 Task: Set up ESLint for a specific project and address code errors and warnings.
Action: Mouse moved to (624, 367)
Screenshot: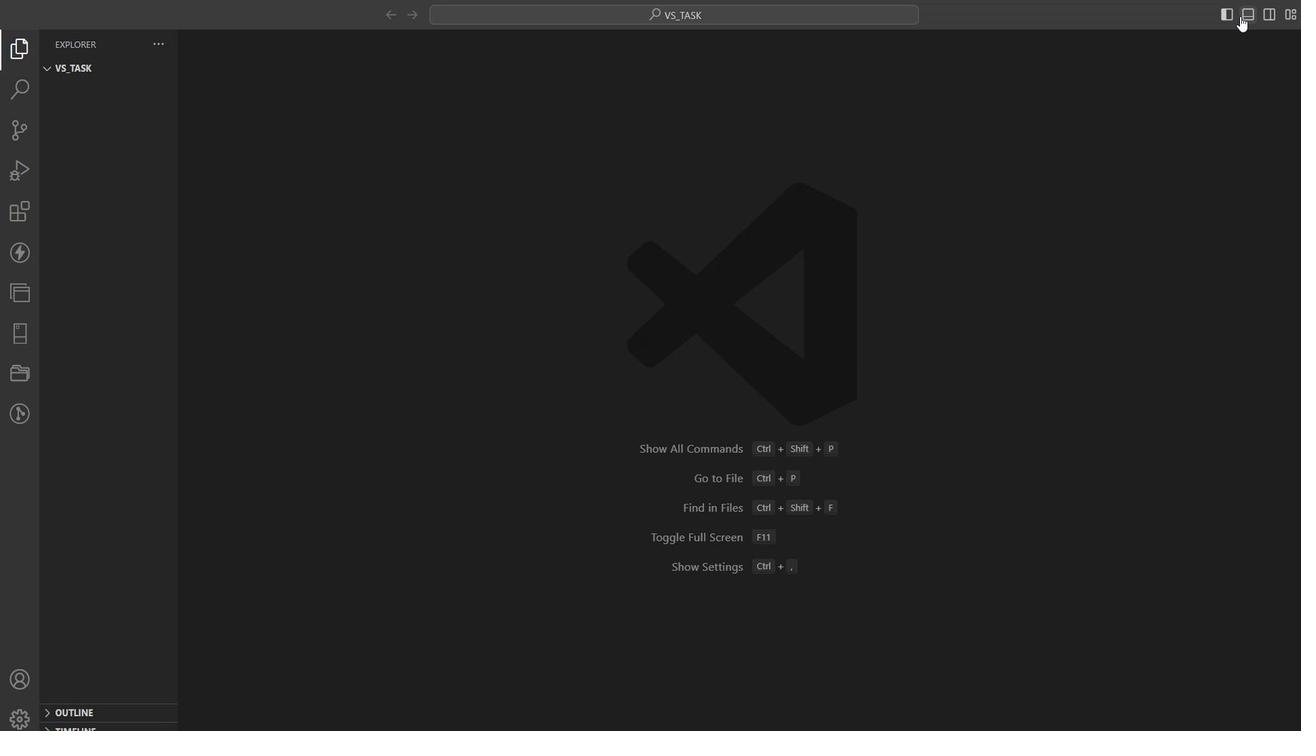 
Action: Mouse pressed left at (624, 367)
Screenshot: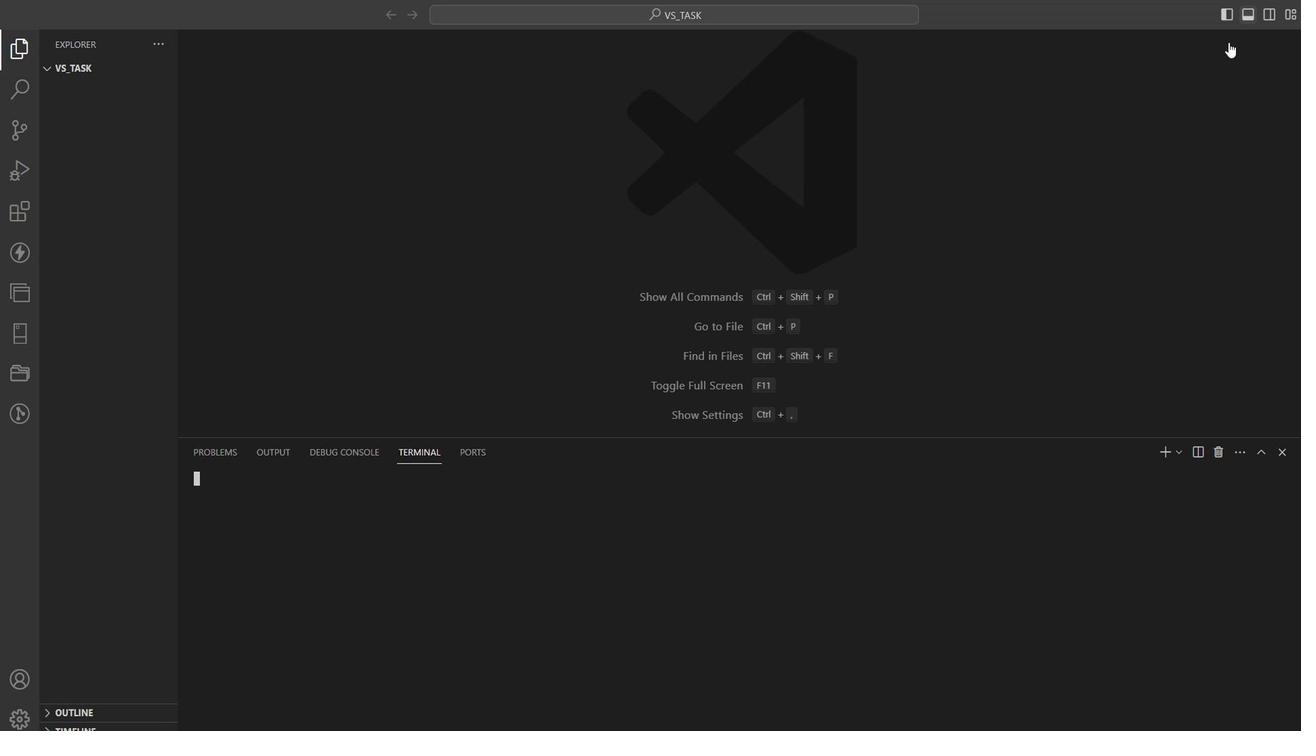 
Action: Mouse moved to (685, 479)
Screenshot: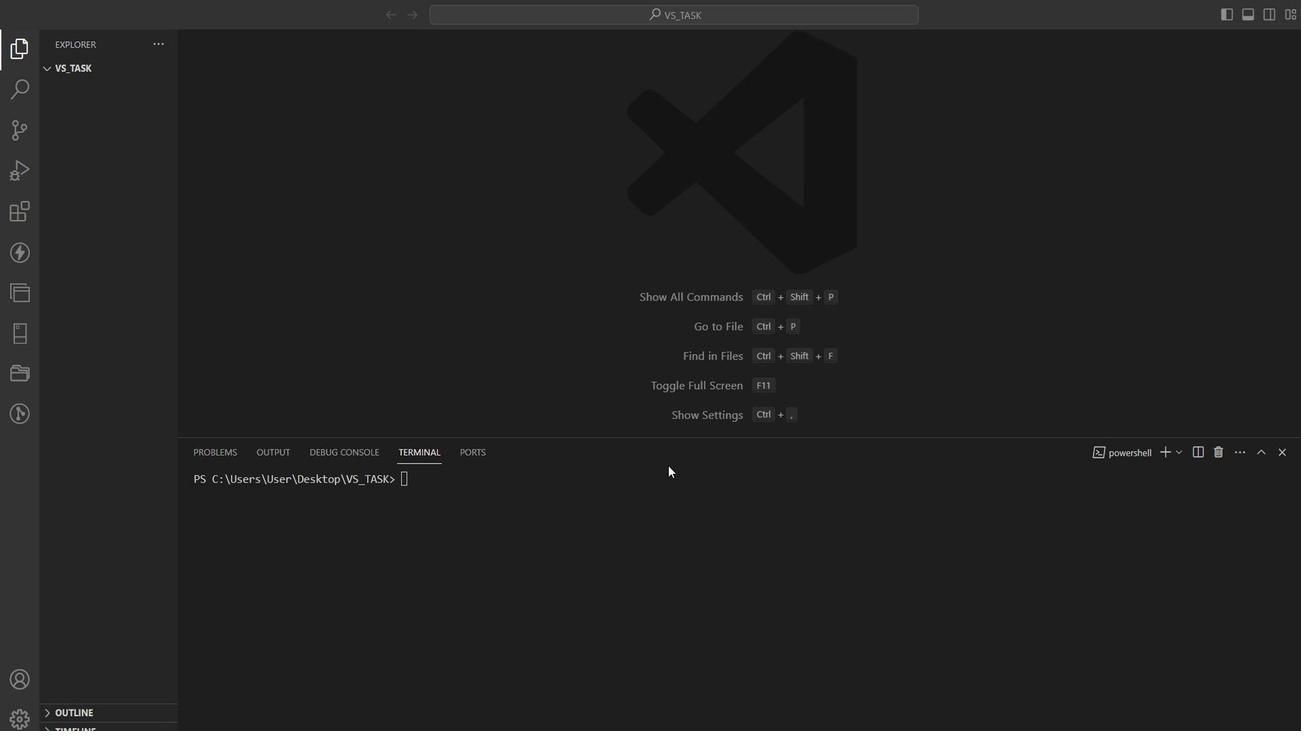 
Action: Mouse pressed left at (685, 479)
Screenshot: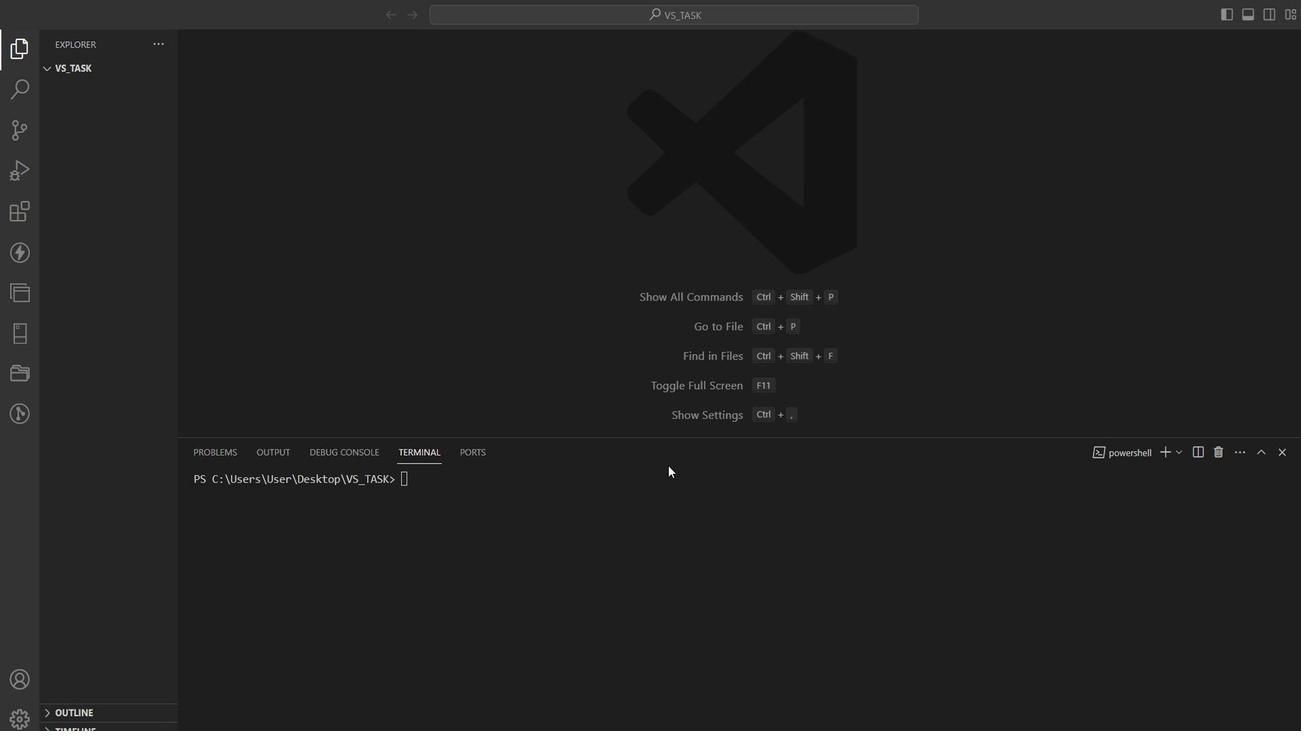 
Action: Mouse moved to (548, 500)
Screenshot: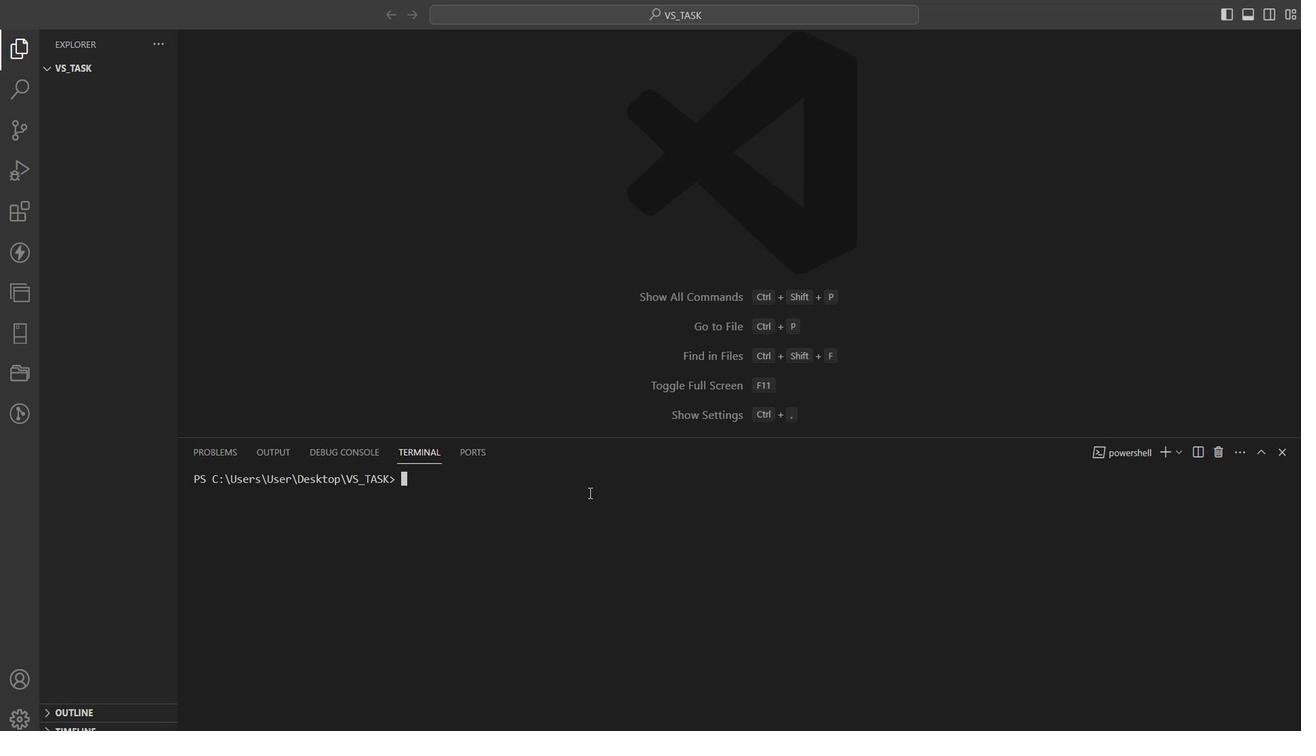 
Action: Mouse pressed left at (548, 500)
Screenshot: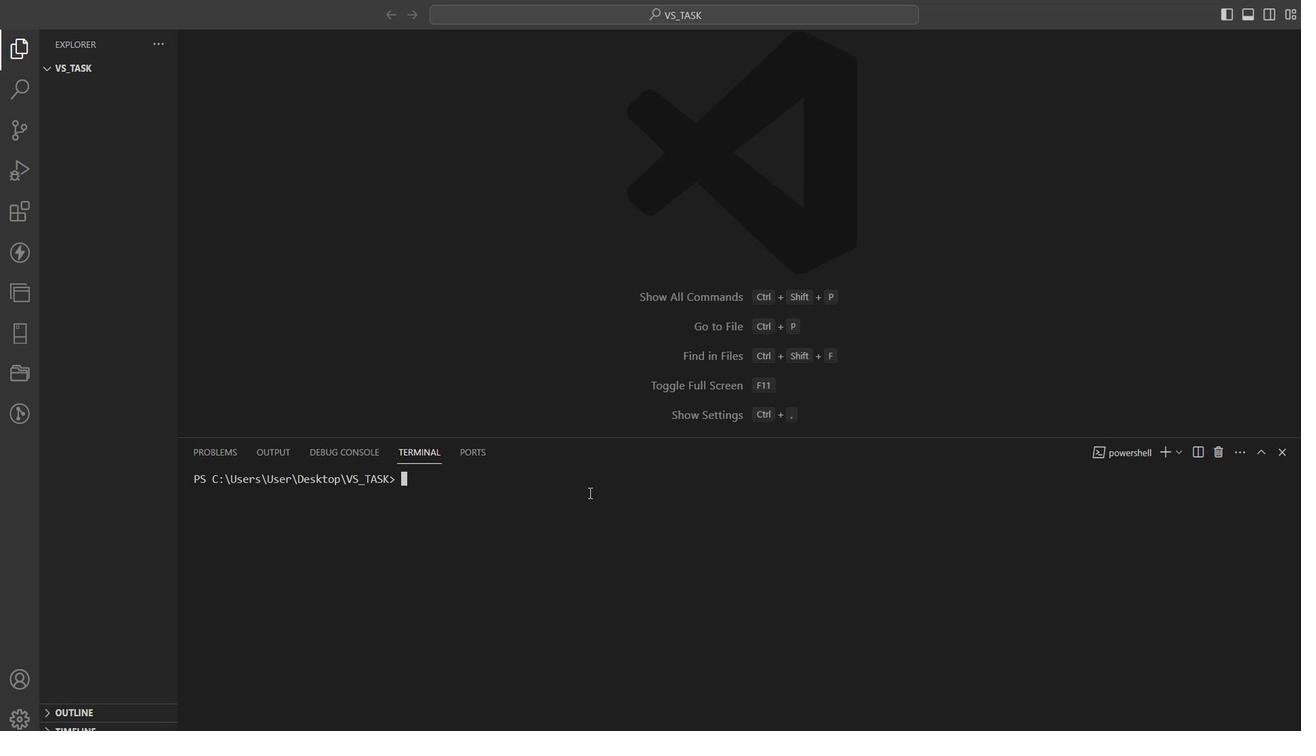 
Action: Key pressed npm<Key.space>install<Key.space>eslint<Key.space>--save-dev<Key.enter>
Screenshot: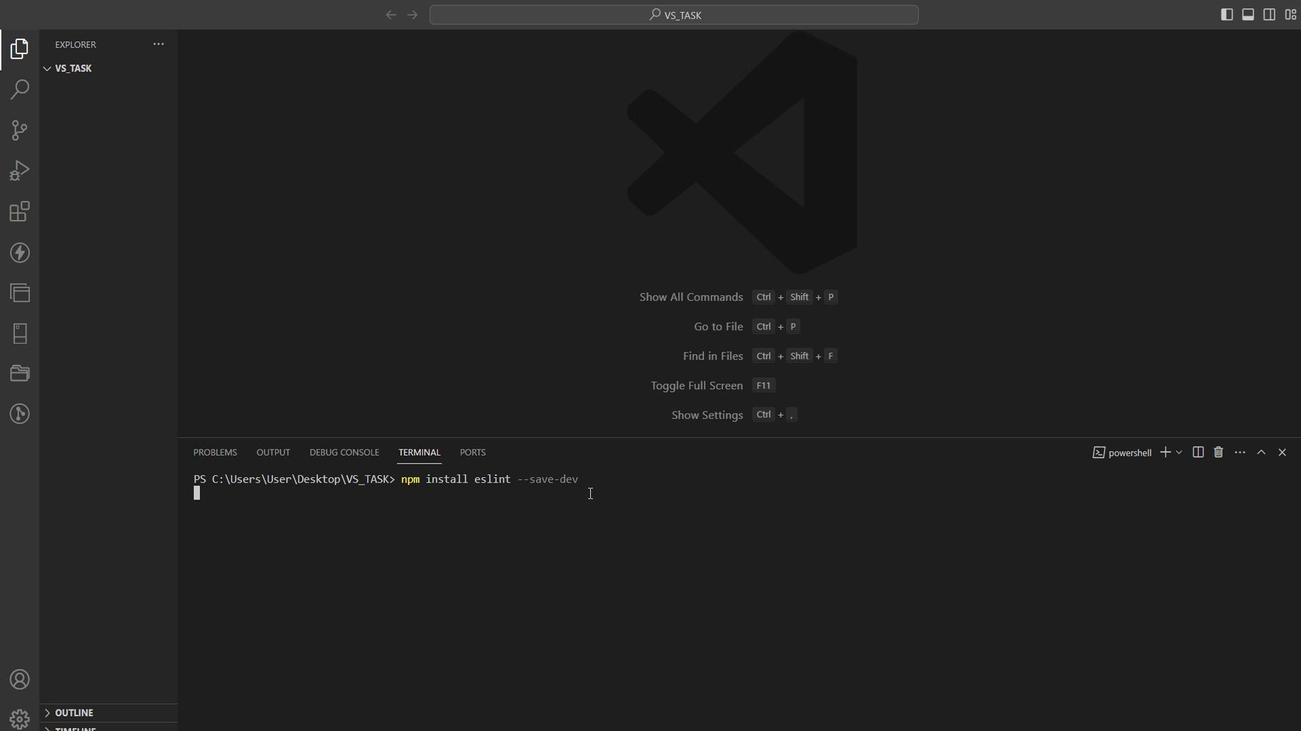 
Action: Mouse pressed left at (548, 500)
Screenshot: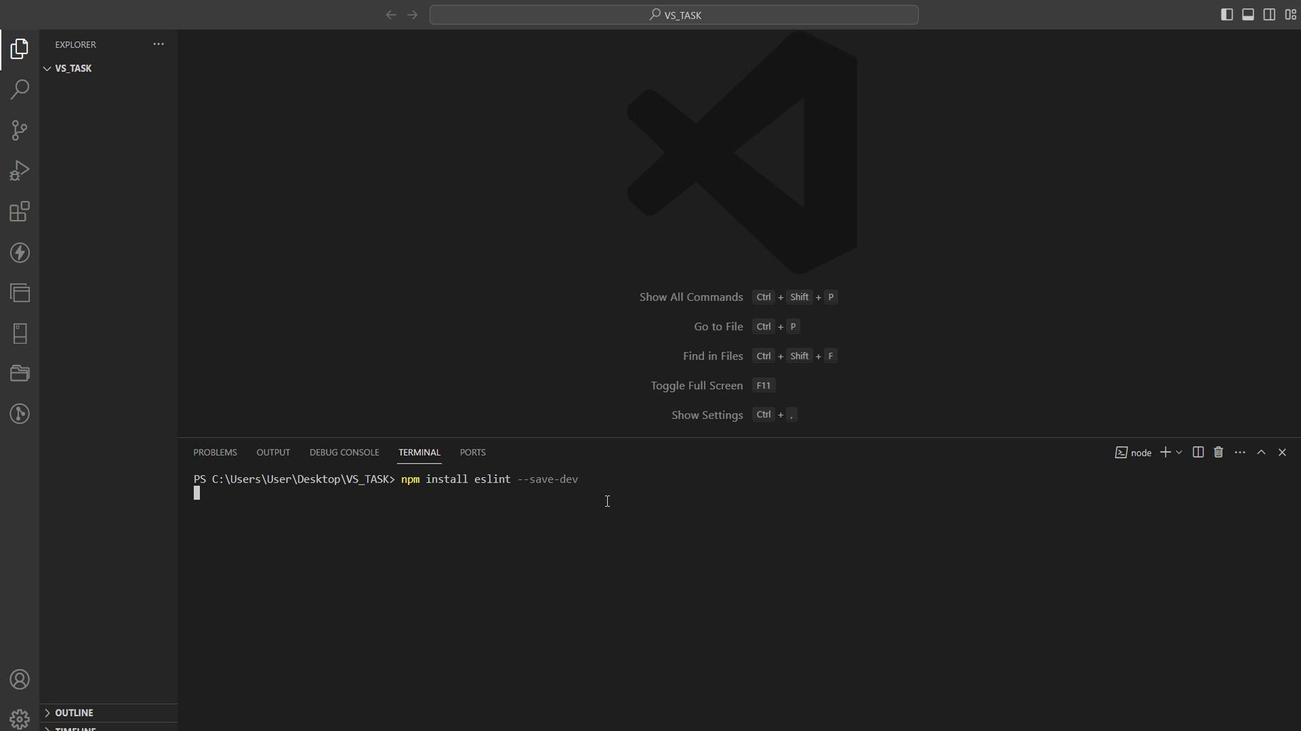 
Action: Mouse moved to (544, 504)
Screenshot: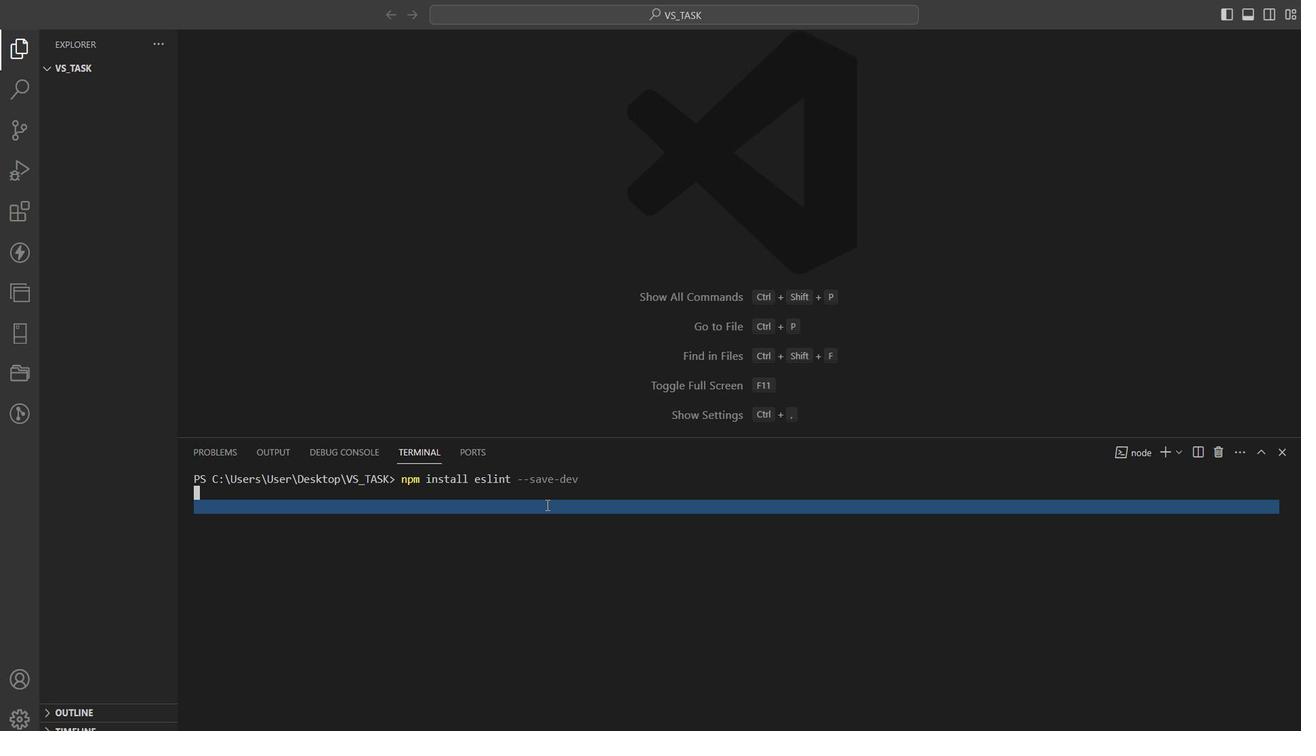 
Action: Mouse pressed left at (544, 504)
Screenshot: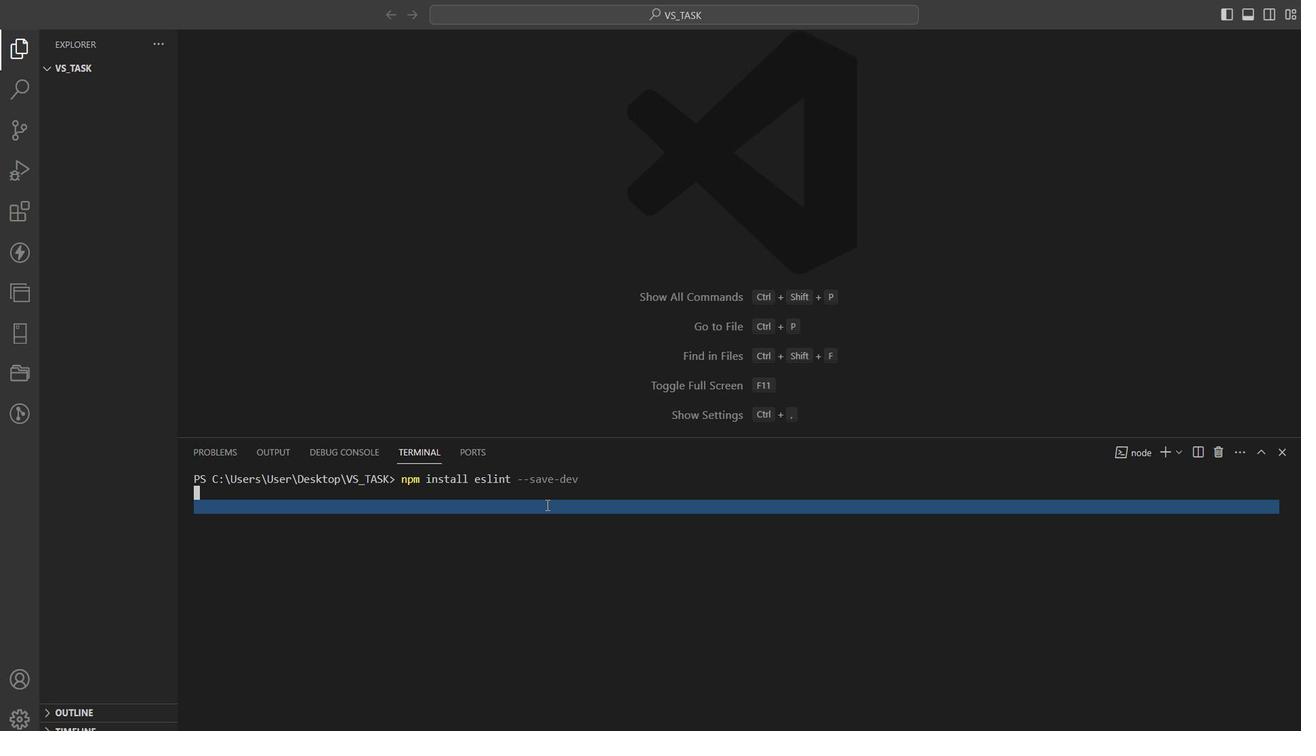 
Action: Mouse pressed left at (544, 504)
Screenshot: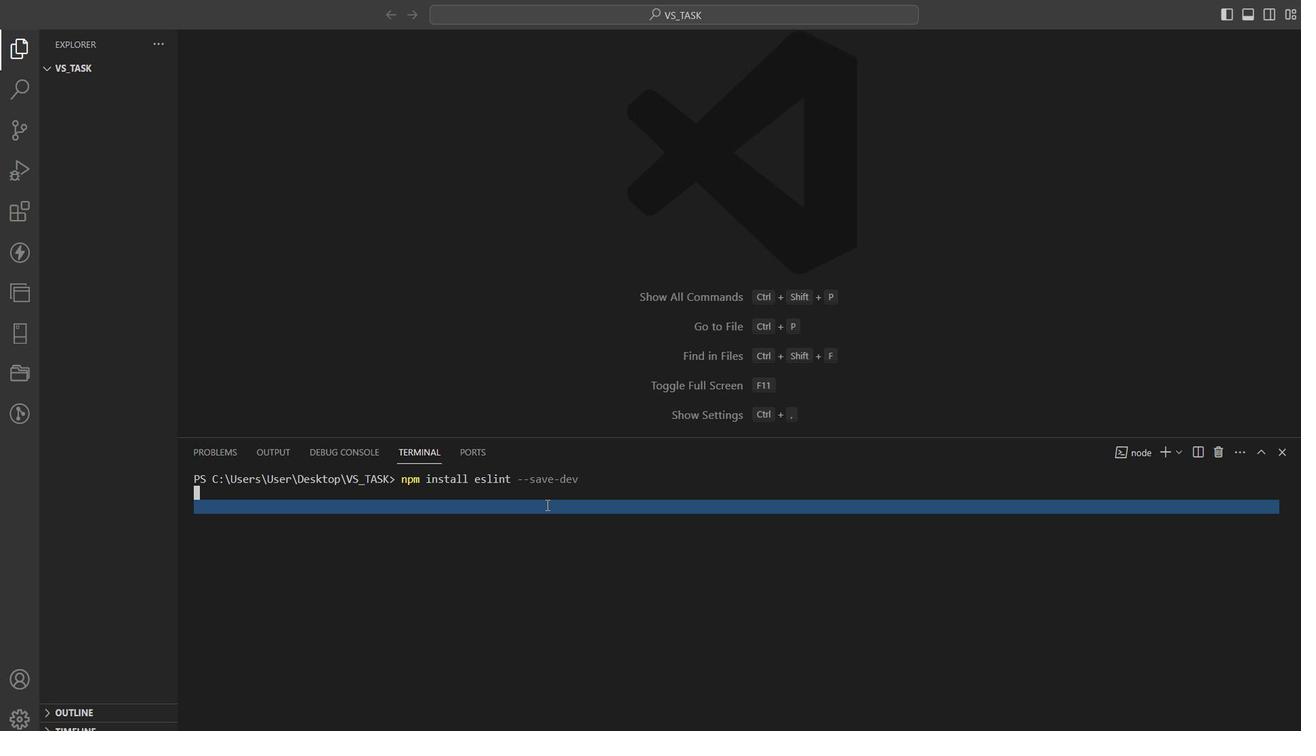 
Action: Mouse pressed left at (544, 504)
Screenshot: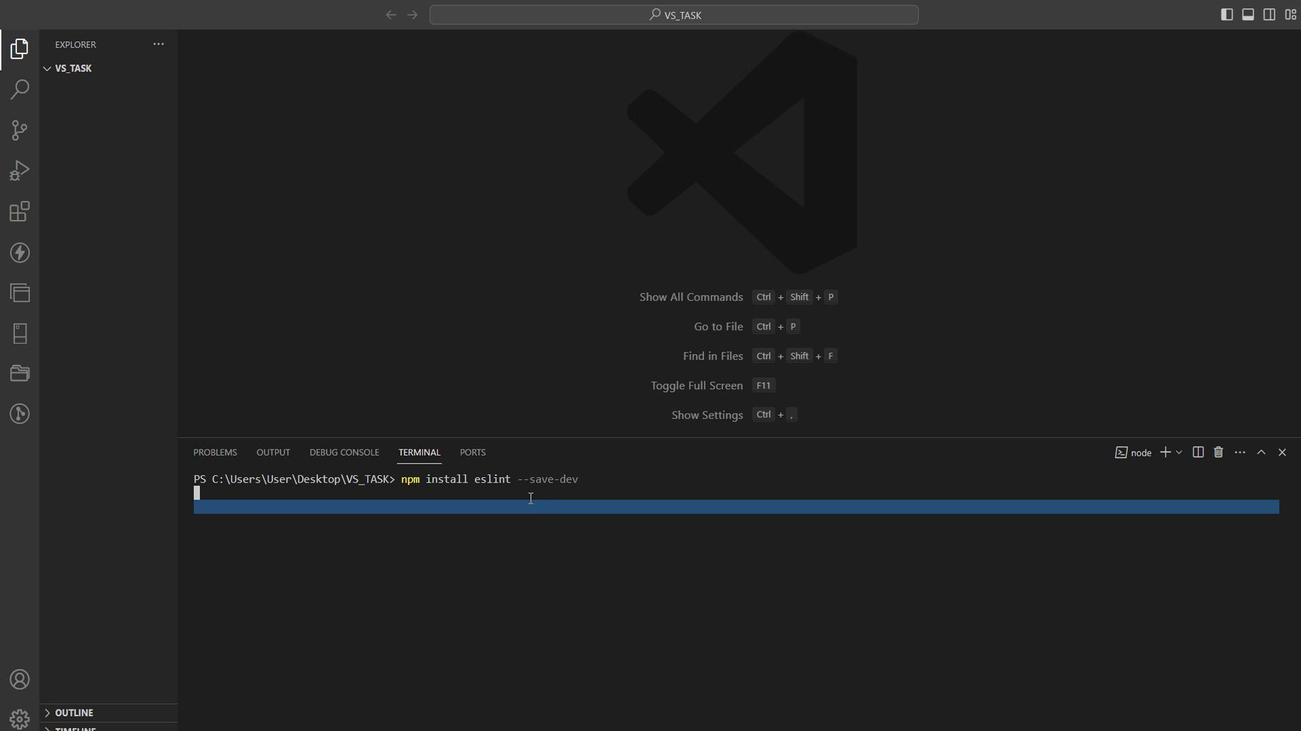 
Action: Mouse moved to (503, 502)
Screenshot: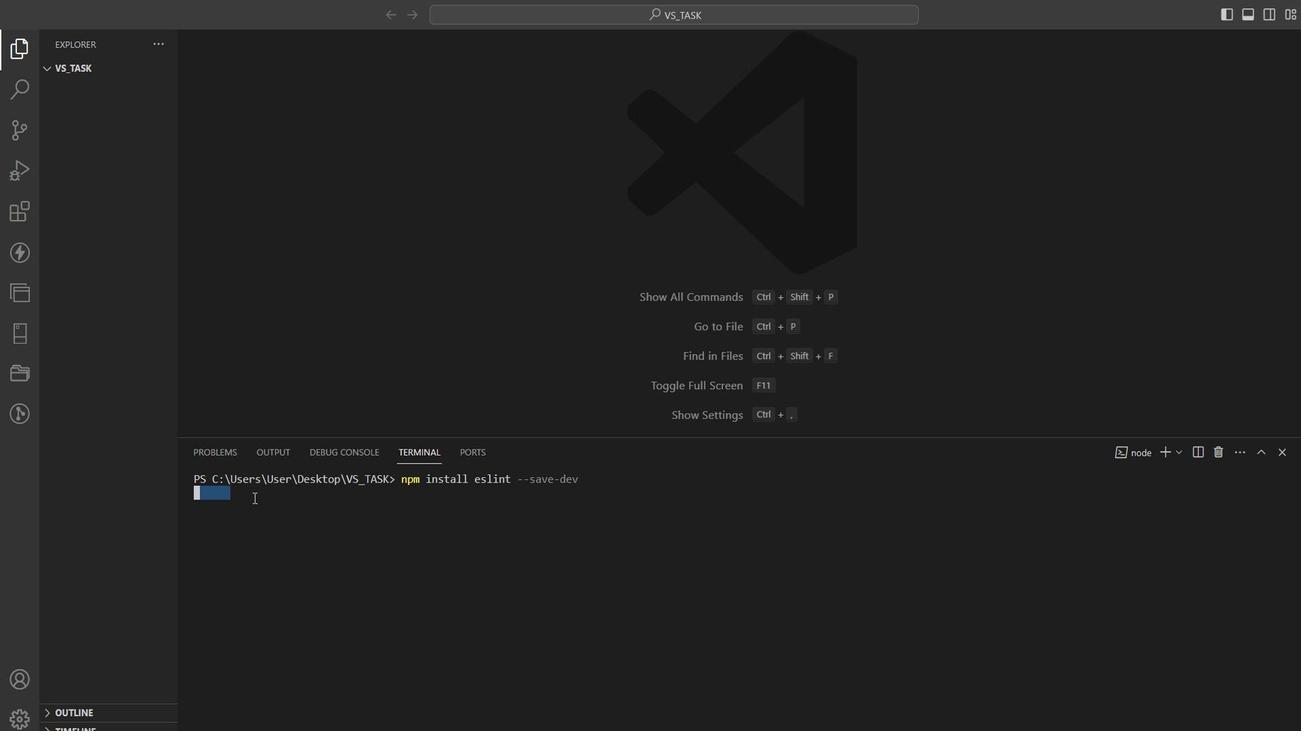 
Action: Mouse pressed left at (503, 502)
Screenshot: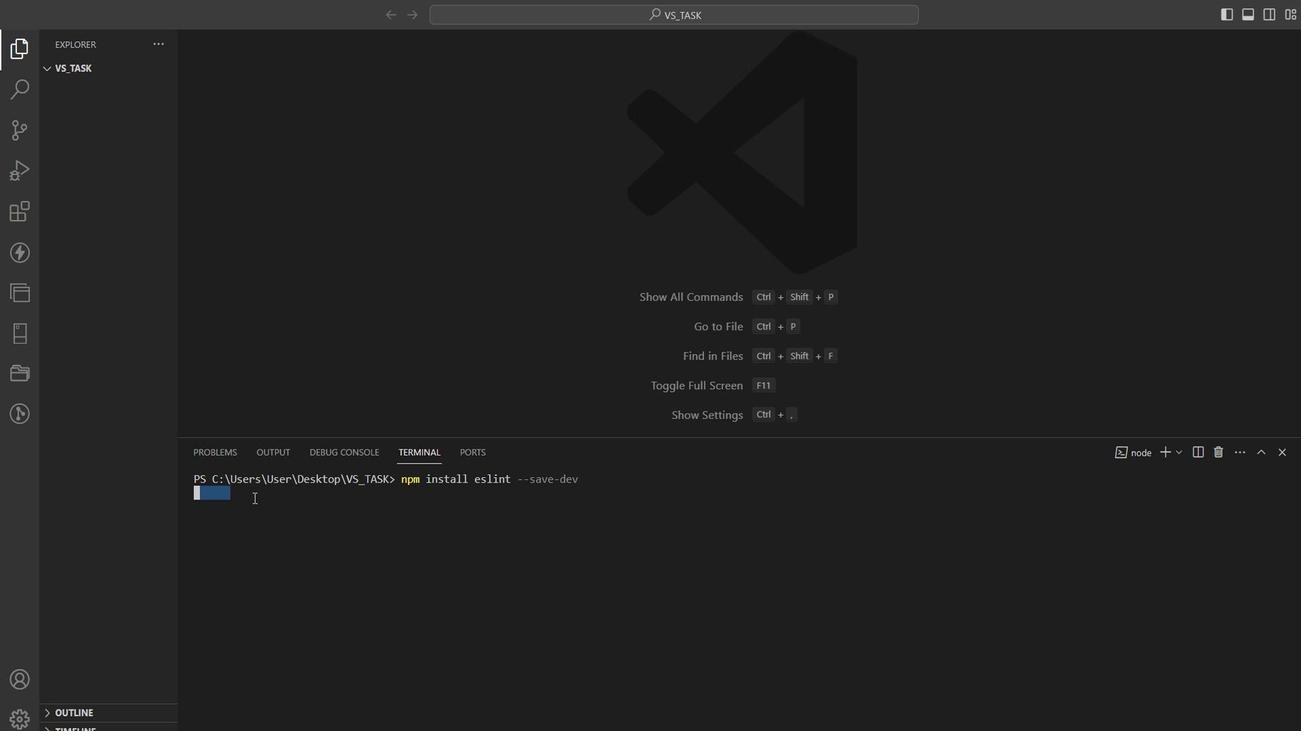 
Action: Mouse moved to (540, 464)
Screenshot: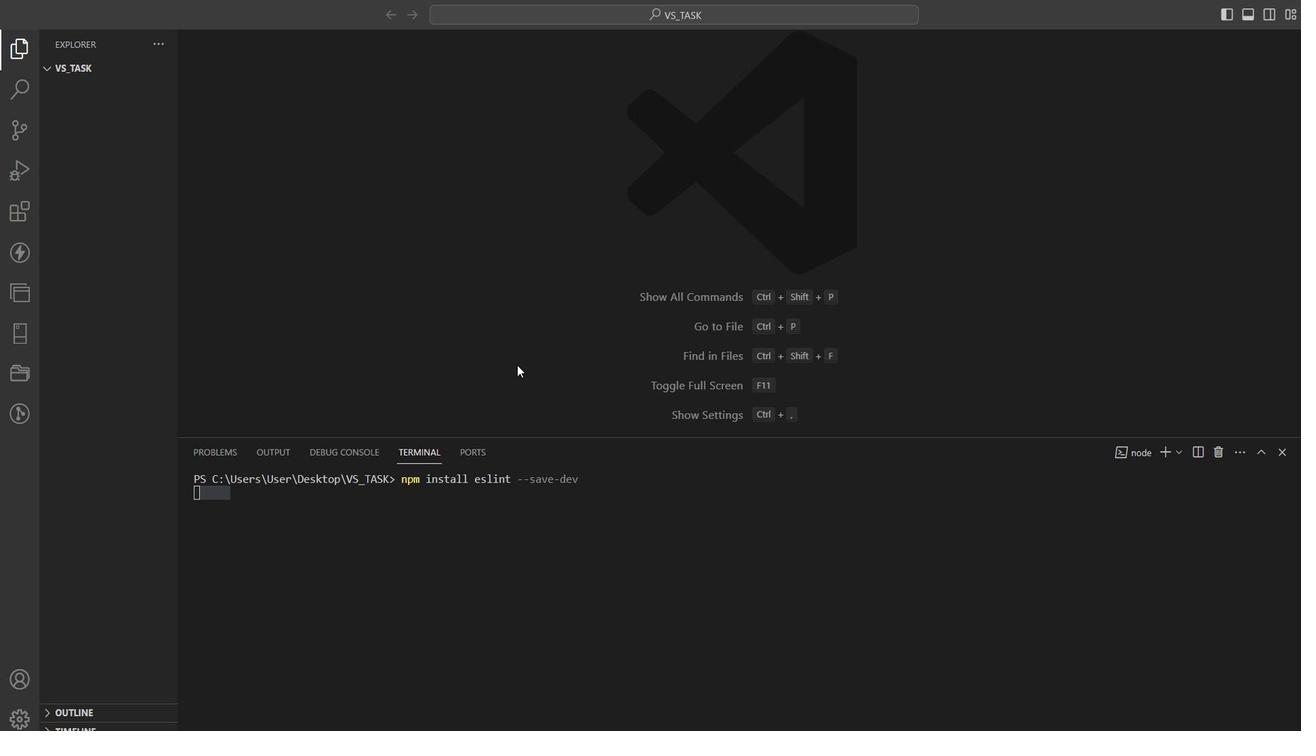 
Action: Mouse pressed left at (540, 464)
Screenshot: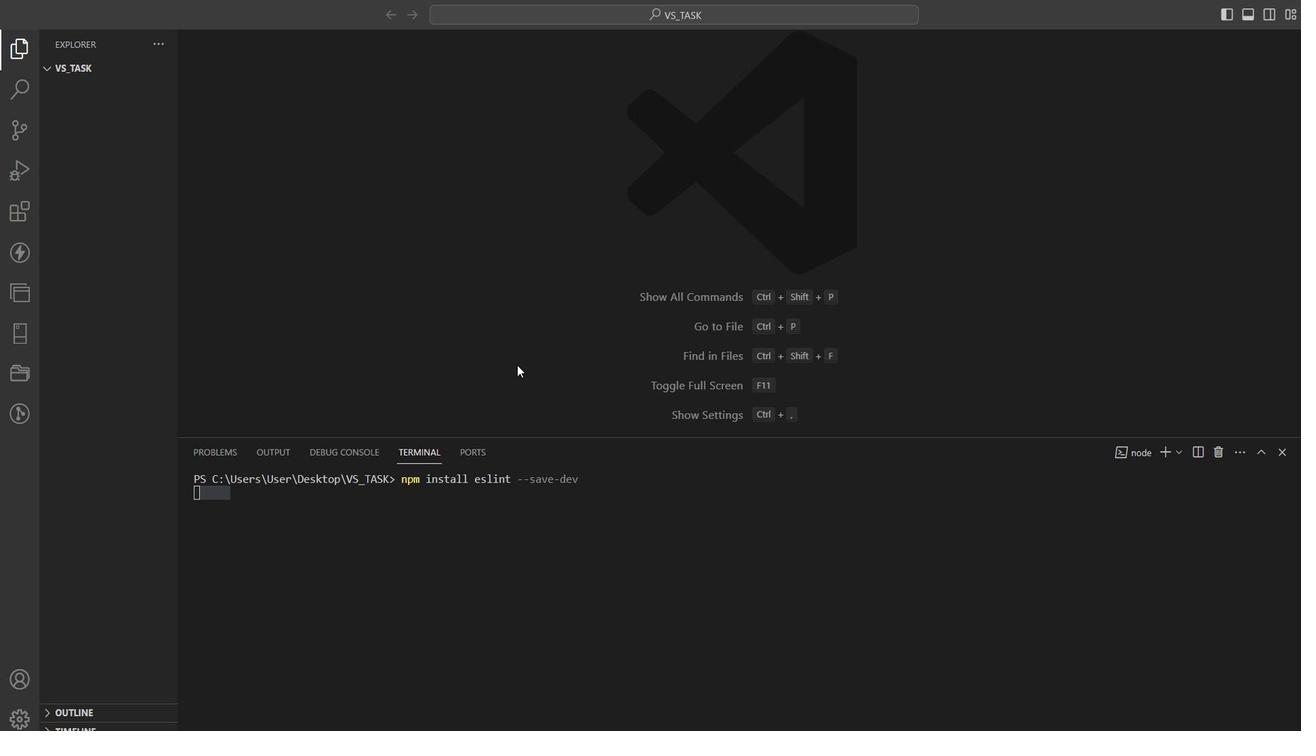 
Action: Mouse pressed left at (540, 464)
Screenshot: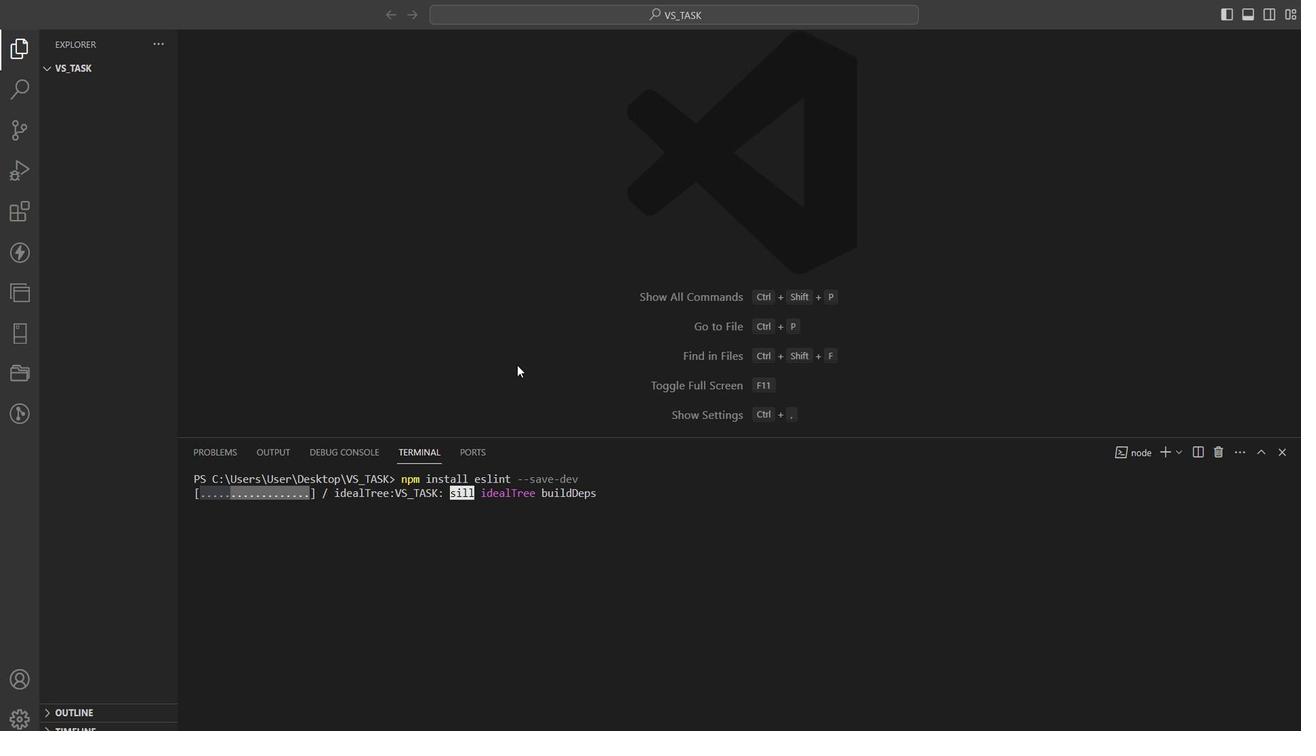 
Action: Mouse moved to (755, 487)
Screenshot: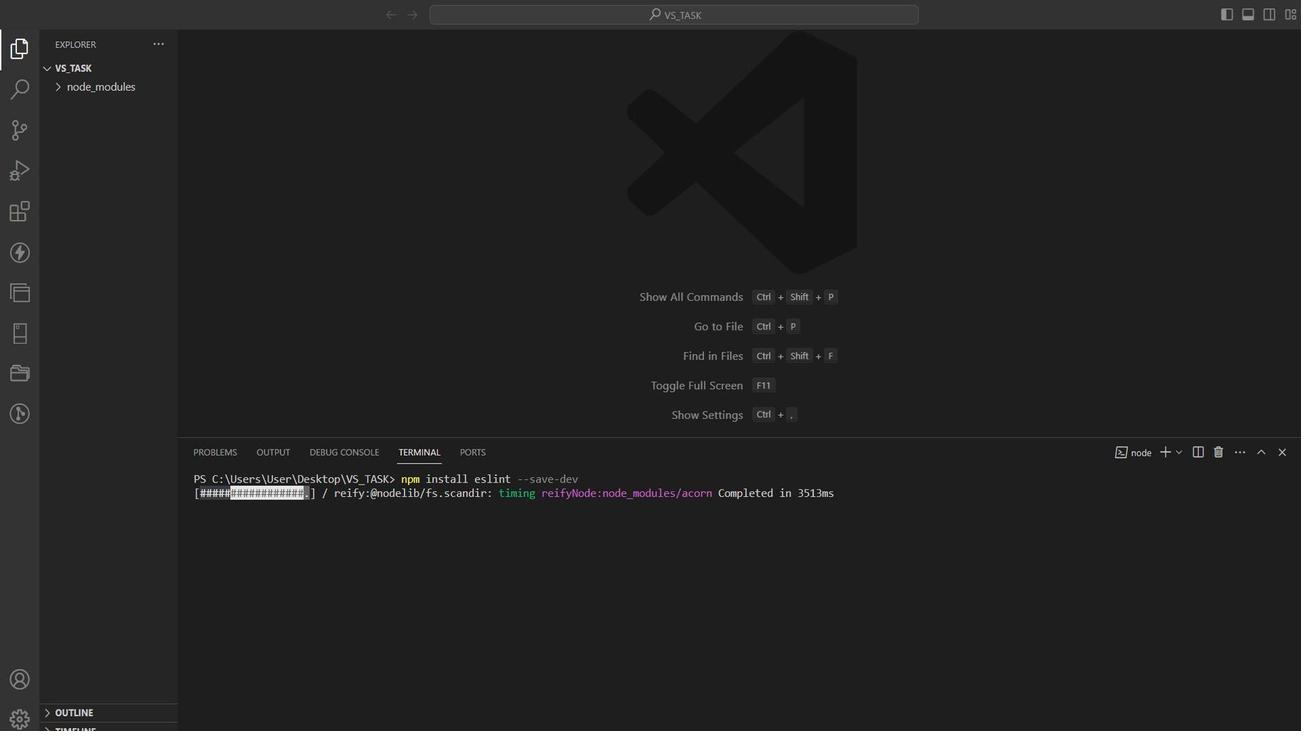 
Action: Mouse pressed left at (755, 487)
Screenshot: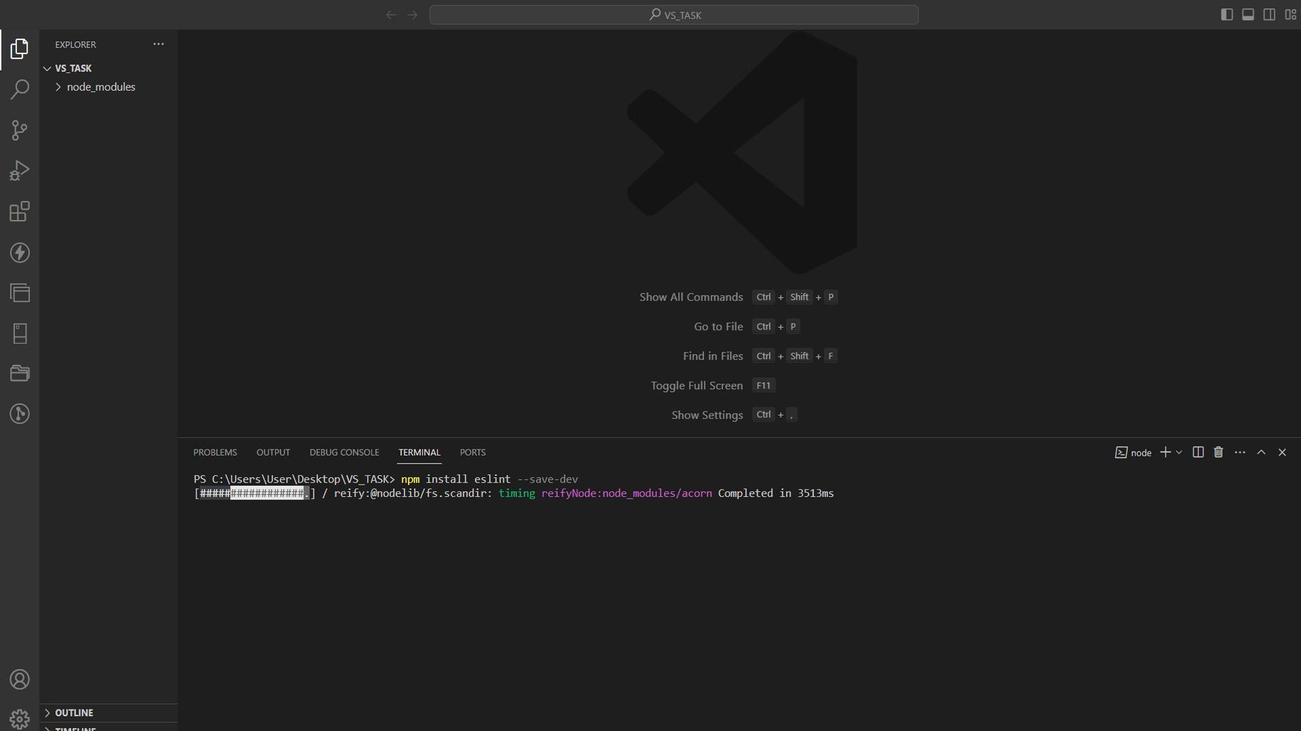
Action: Mouse moved to (683, 449)
Screenshot: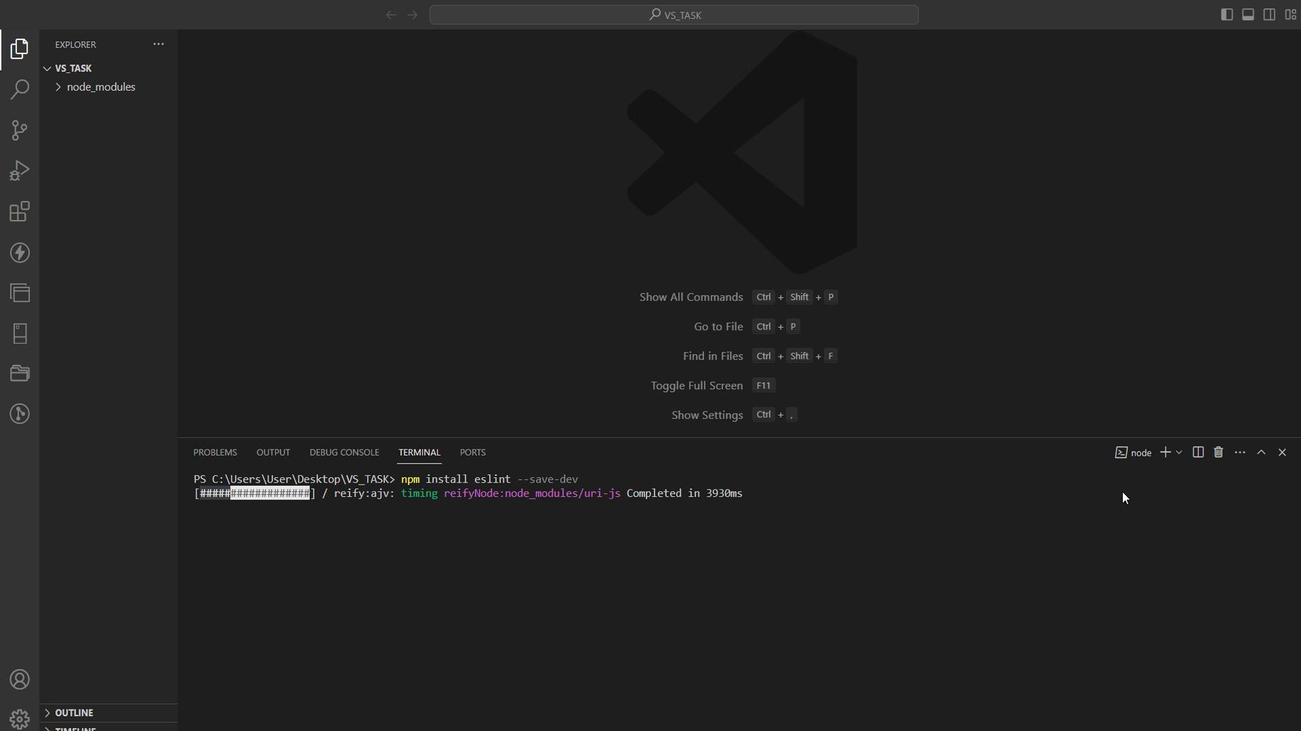 
Action: Mouse pressed left at (683, 449)
Screenshot: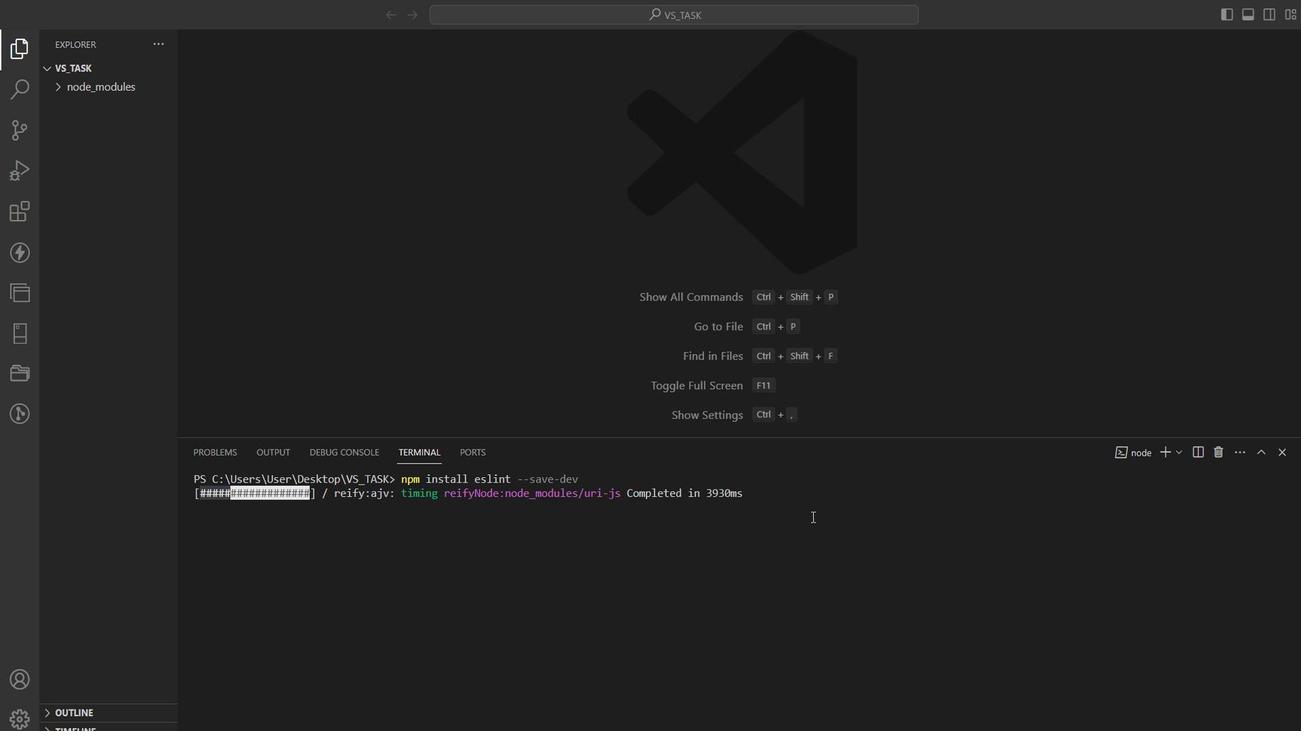 
Action: Mouse moved to (554, 519)
Screenshot: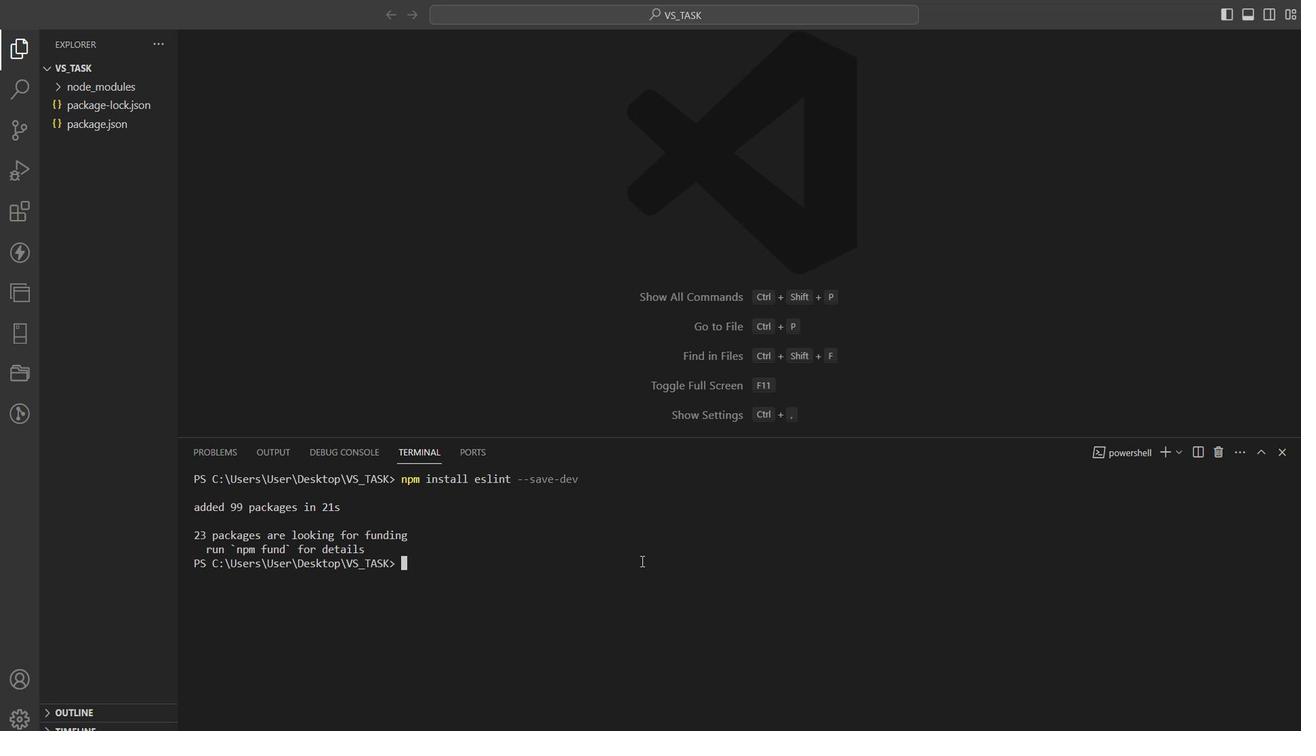 
Action: Mouse pressed left at (554, 519)
Screenshot: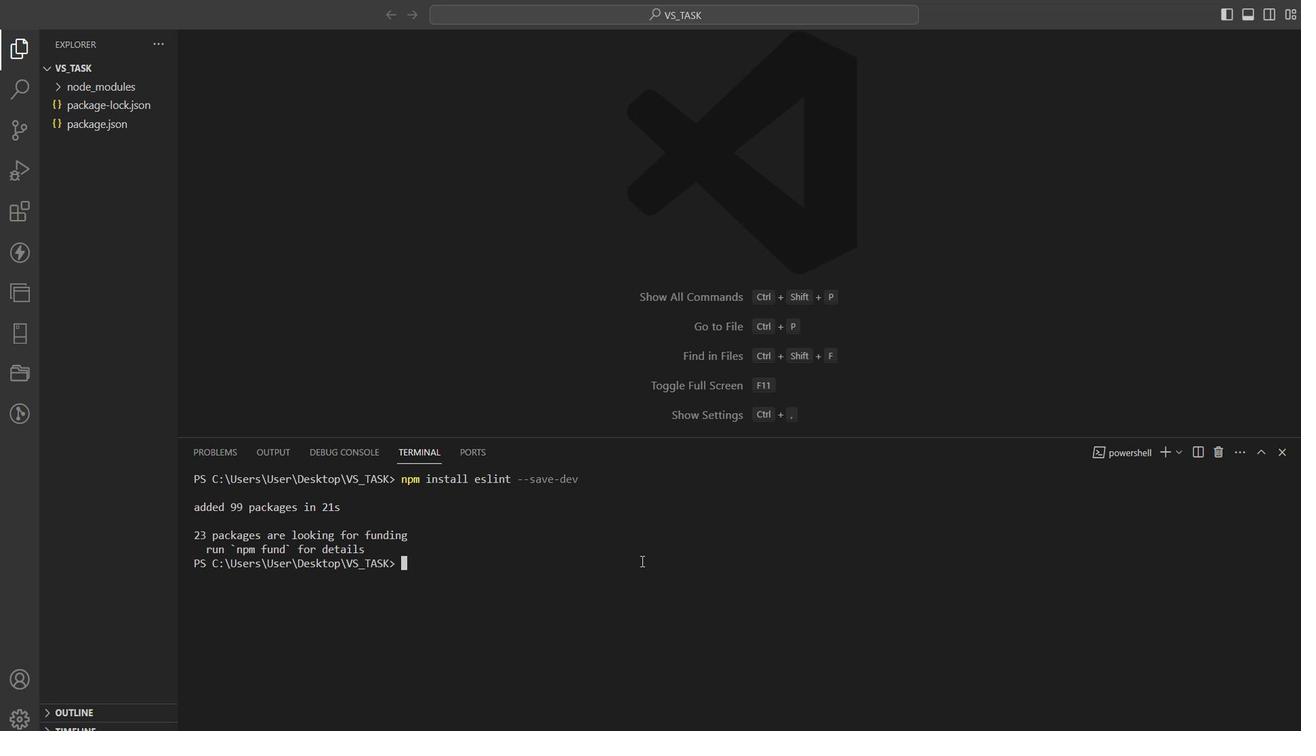 
Action: Mouse moved to (554, 519)
Screenshot: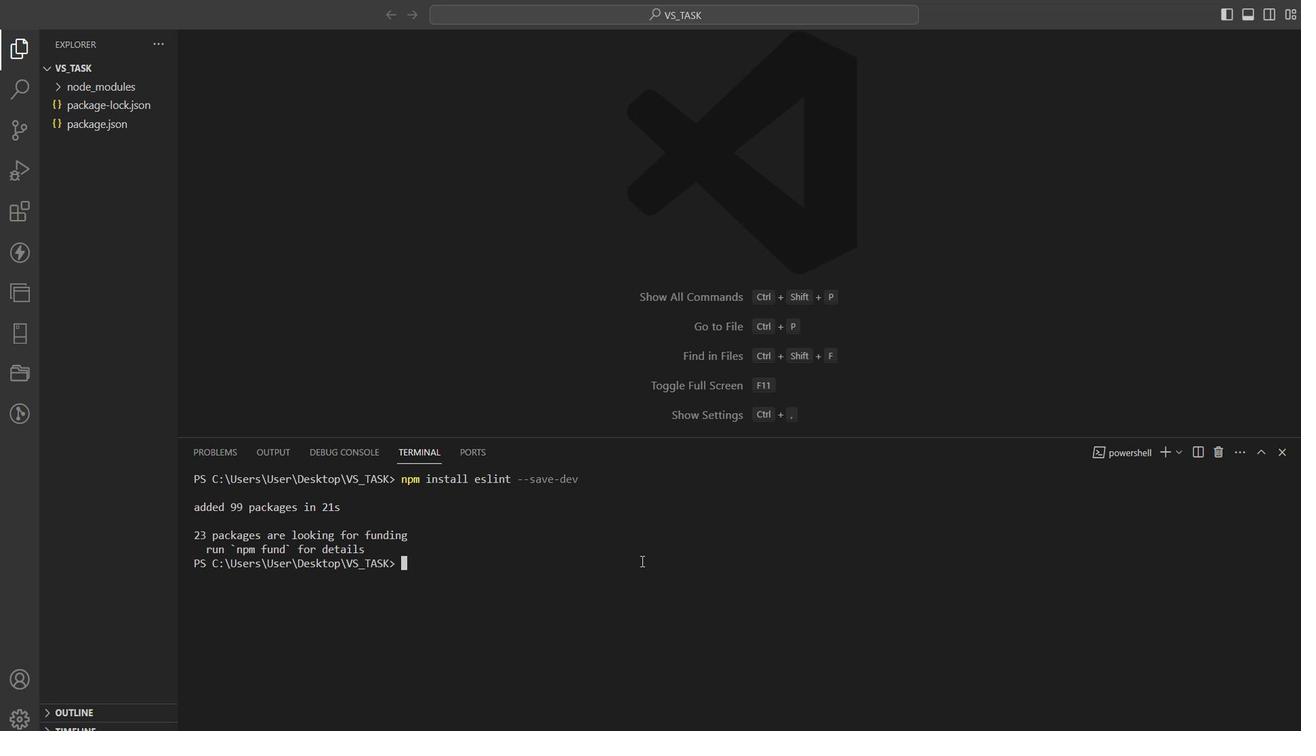 
Action: Key pressed yarn<Key.space>add<Key.space>eslint<Key.space>--dev<Key.enter><Key.up><Key.left><Key.left><Key.left><Key.left><Key.left><Key.backspace><Key.backspace><Key.enter>clear<Key.enter>yarn<Key.space>add<Key.space>eslint<Key.space>--dev<Key.enter>npm<Key.space>add<Key.space>eslint<Key.space>--dev<Key.enter>
Screenshot: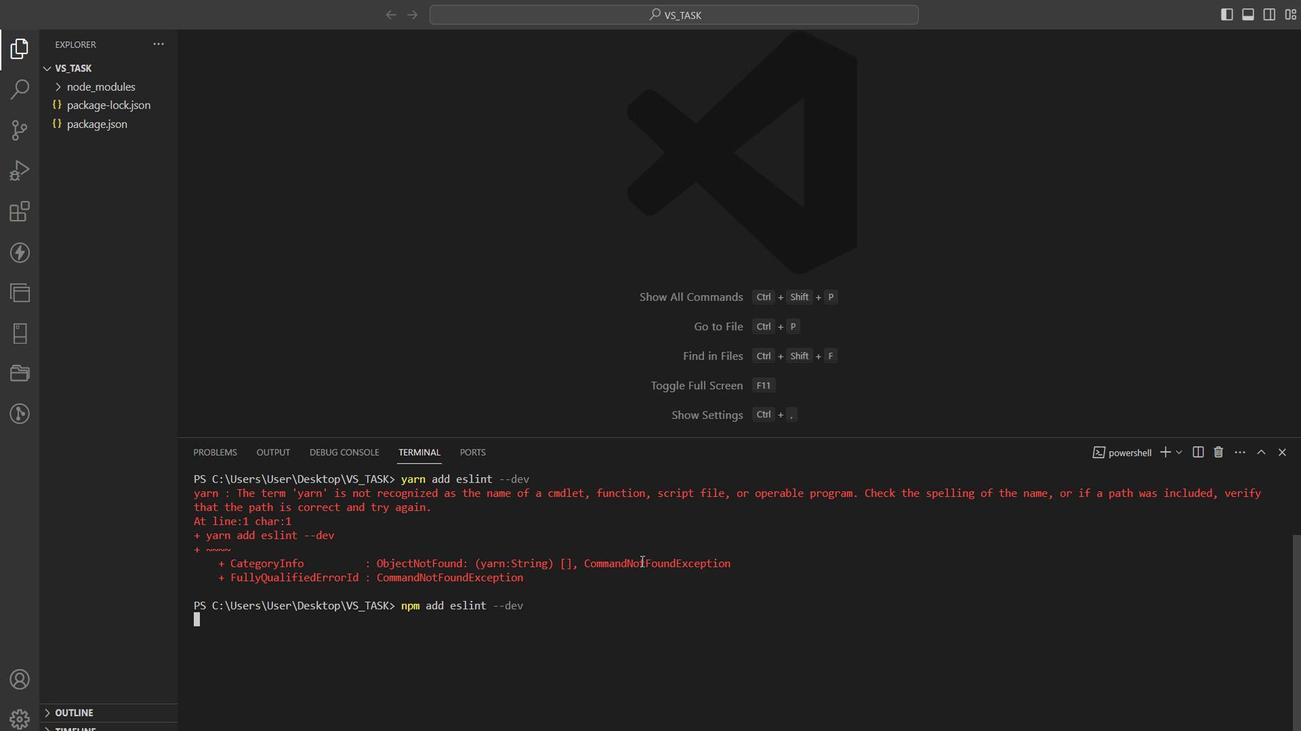 
Action: Mouse moved to (689, 494)
Screenshot: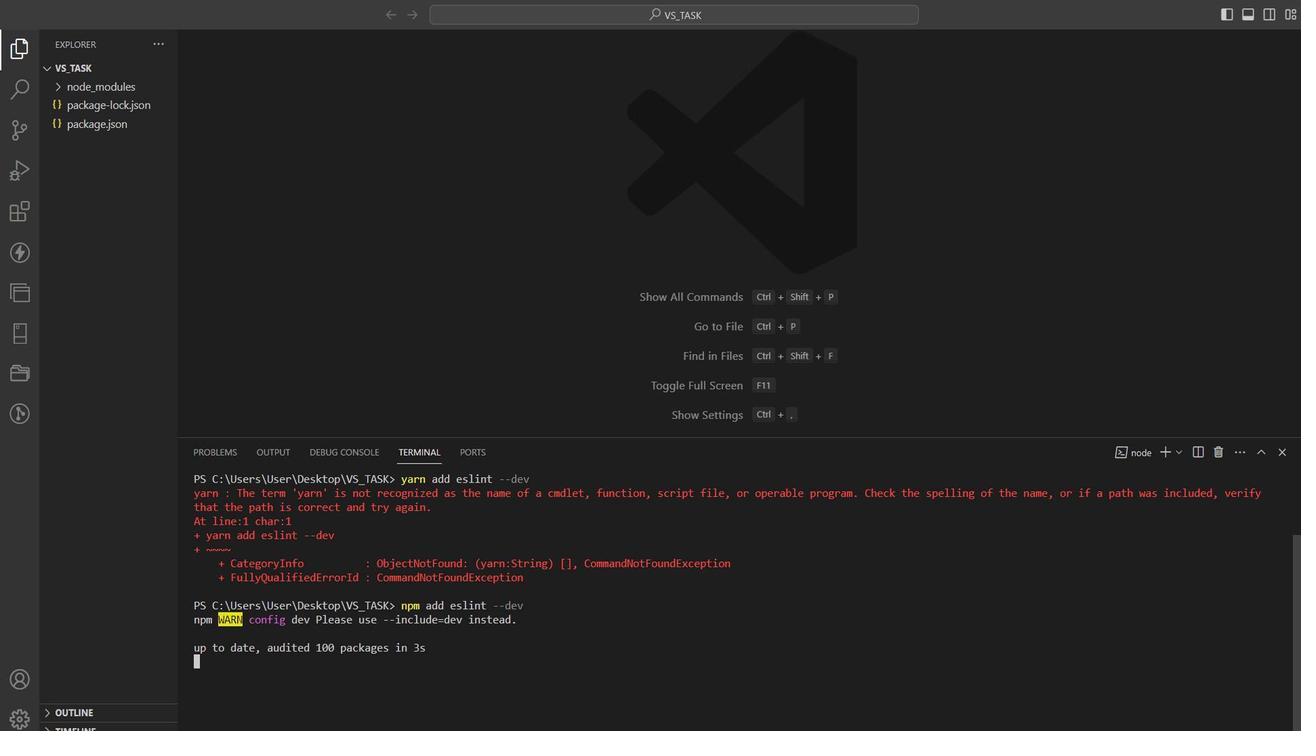 
Action: Mouse scrolled (689, 494) with delta (0, 0)
Screenshot: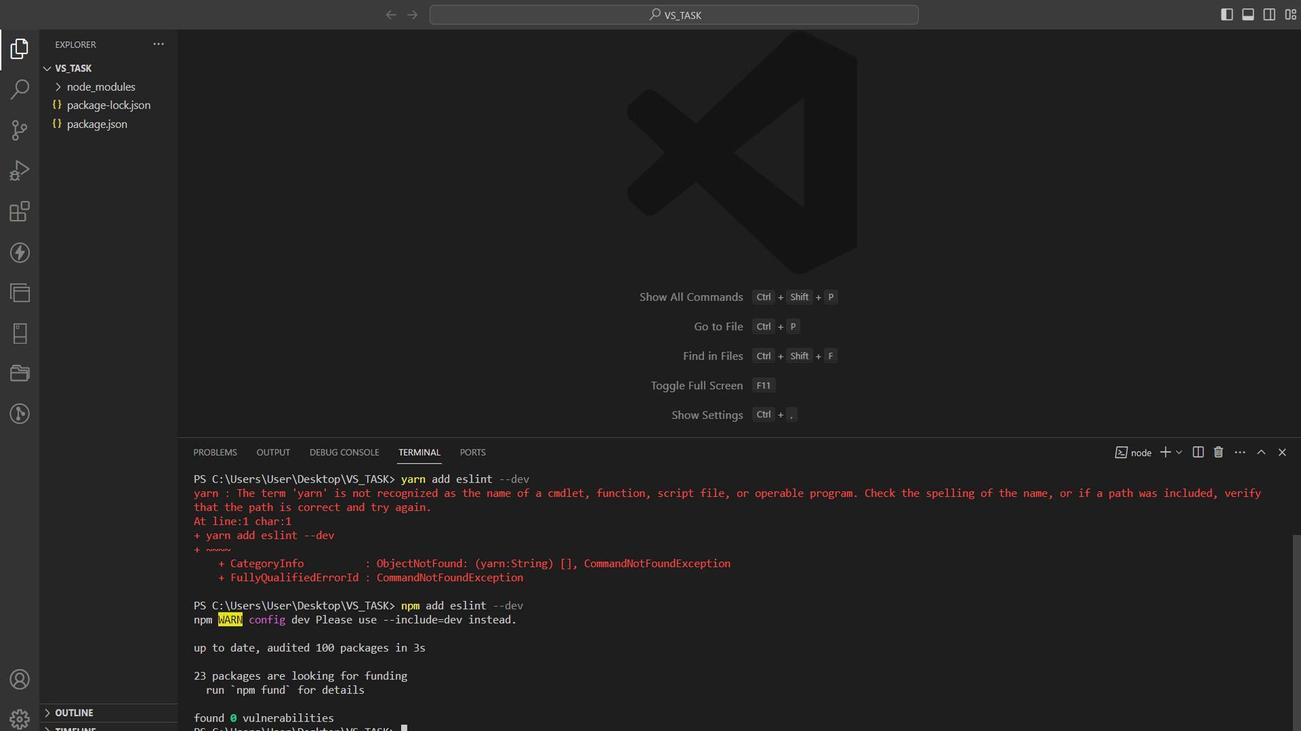 
Action: Mouse scrolled (689, 494) with delta (0, 0)
Screenshot: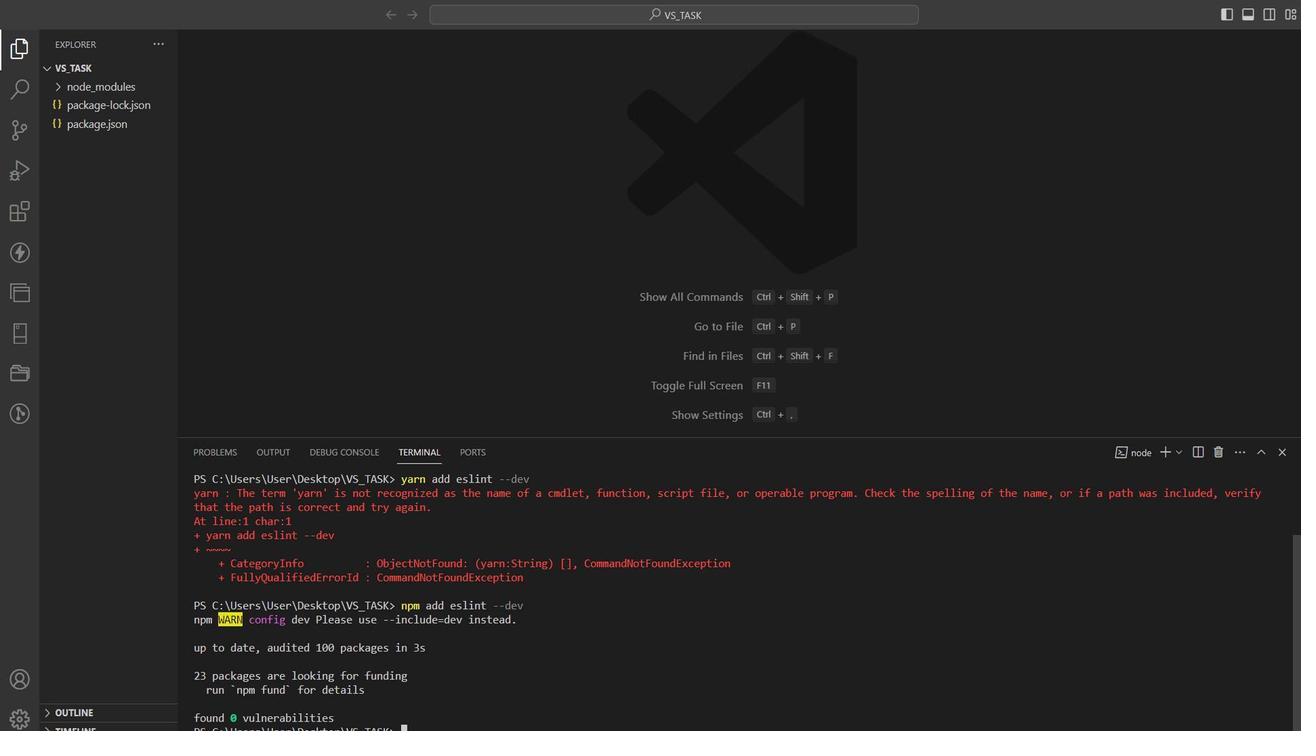 
Action: Mouse moved to (554, 564)
Screenshot: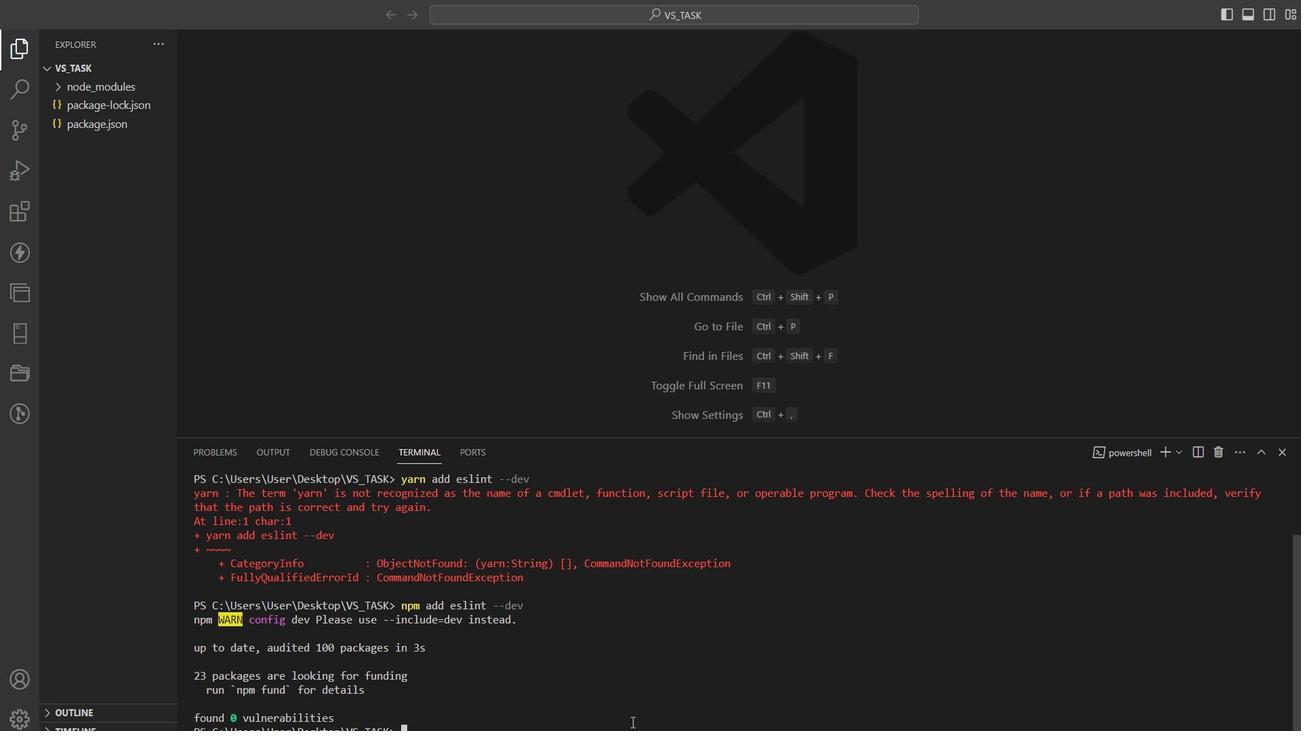
Action: Mouse pressed left at (554, 564)
Screenshot: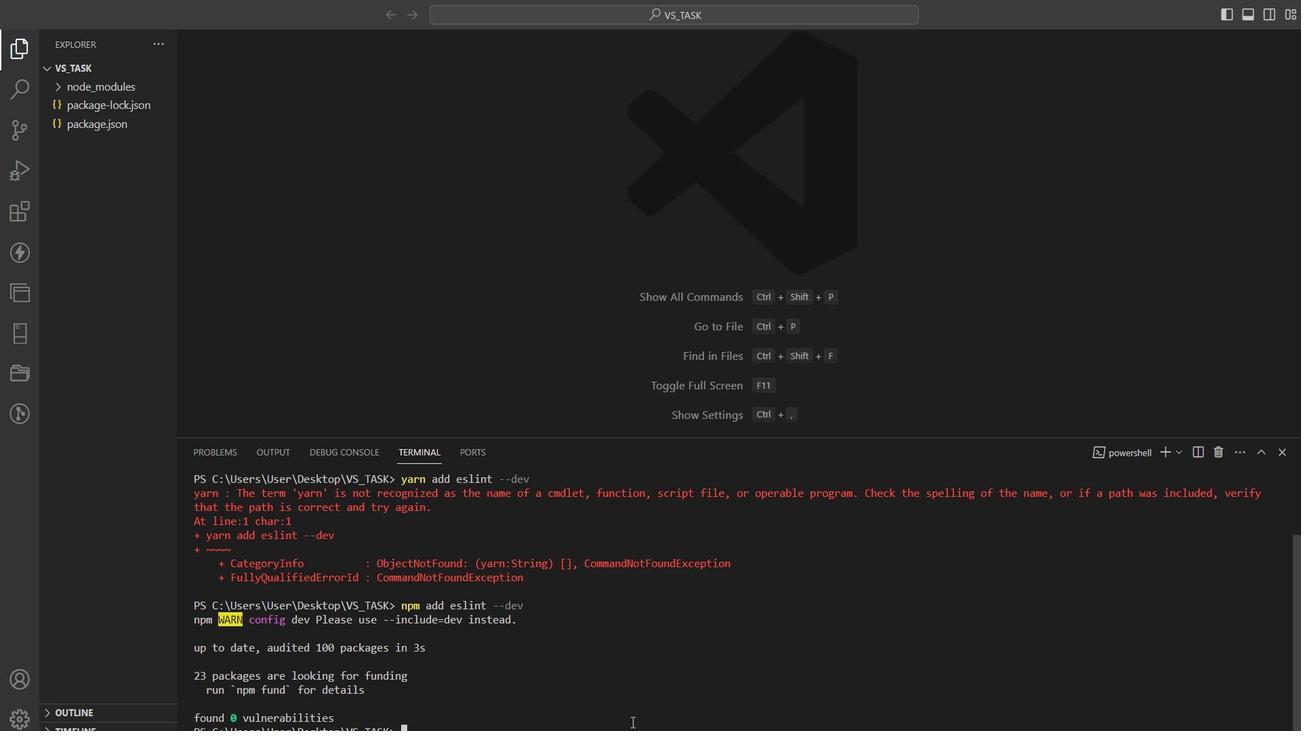 
Action: Key pressed npx<Key.space>eslint<Key.space>--init<Key.enter>
Screenshot: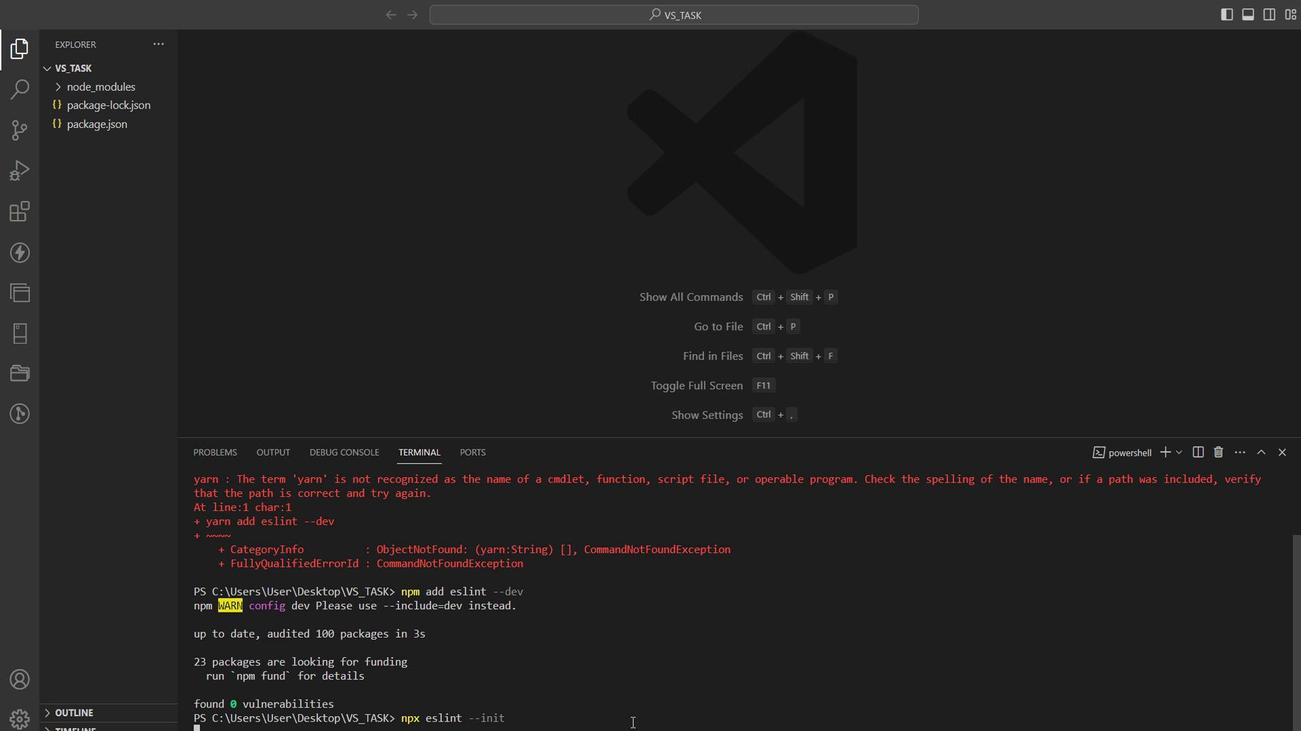 
Action: Mouse moved to (742, 488)
Screenshot: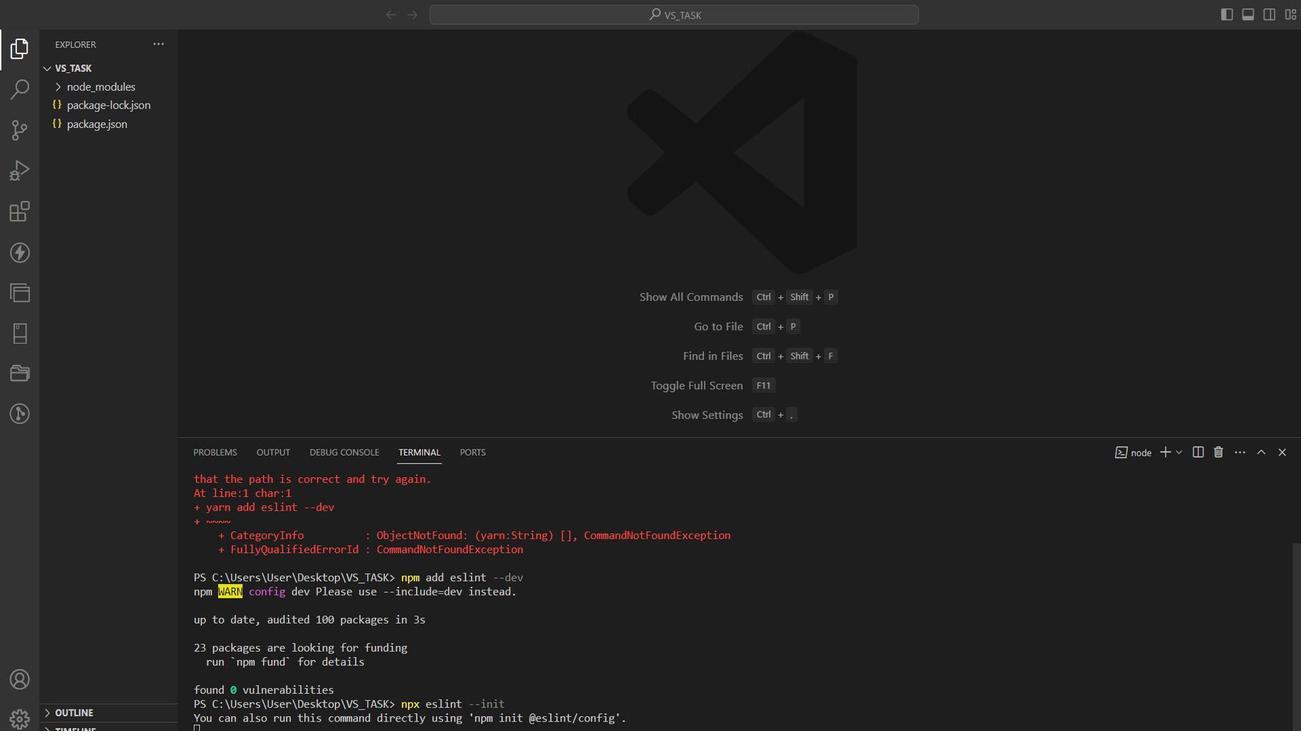 
Action: Mouse pressed left at (742, 488)
Screenshot: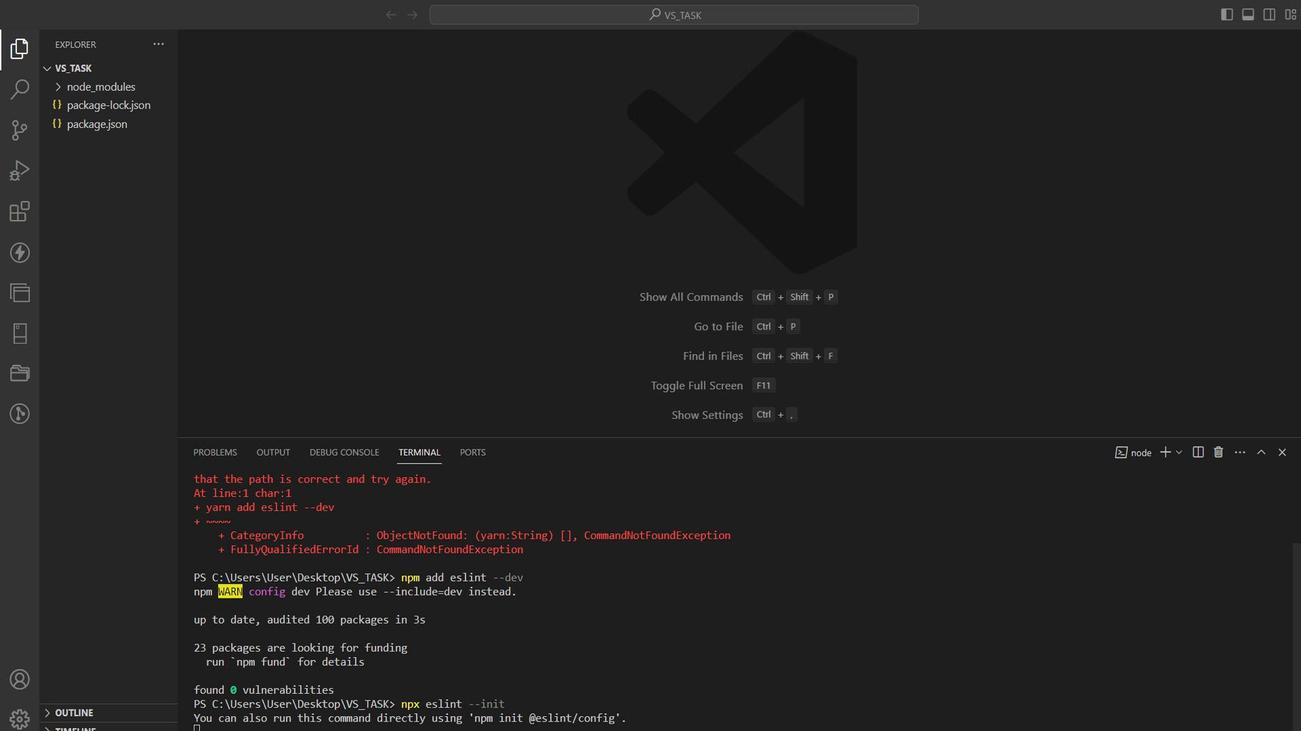 
